 Task: Set panel position to right.
Action: Mouse moved to (166, 14)
Screenshot: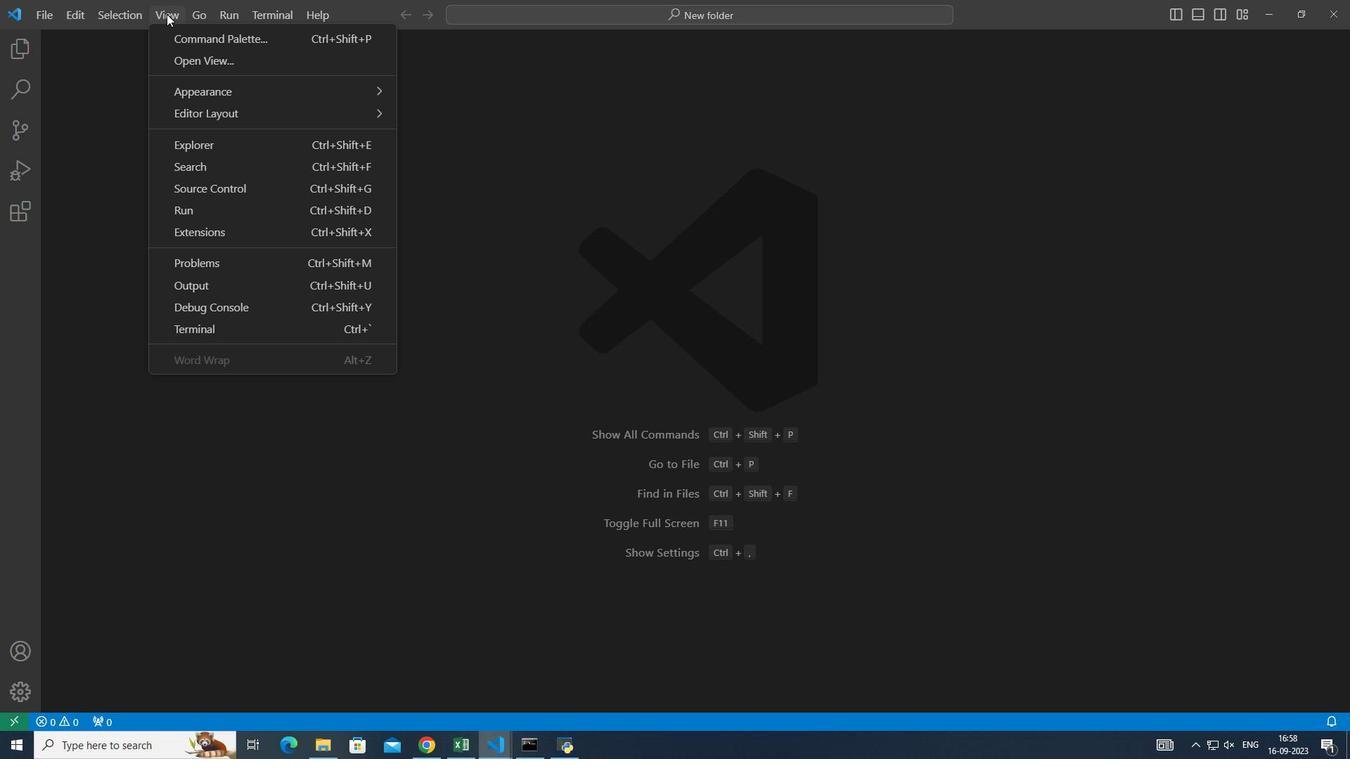 
Action: Mouse pressed left at (166, 14)
Screenshot: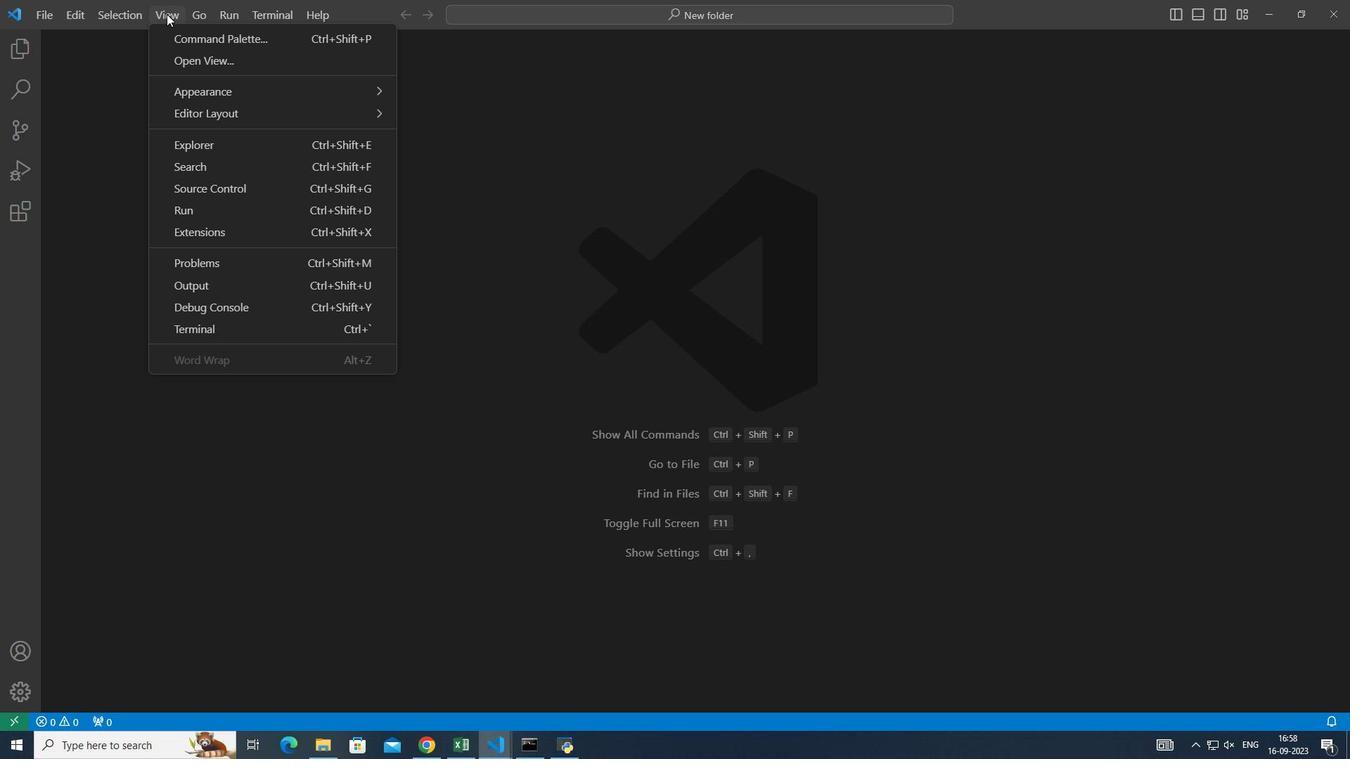 
Action: Mouse moved to (667, 373)
Screenshot: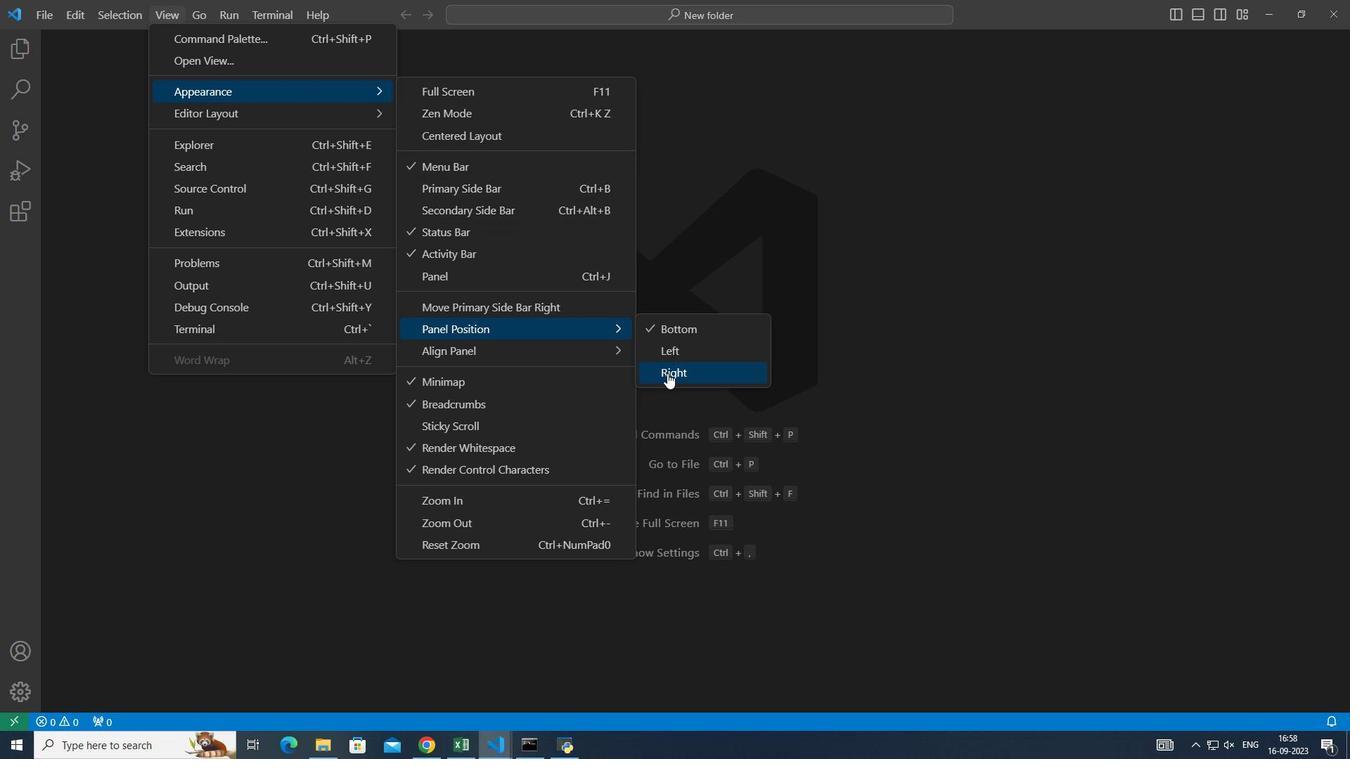 
Action: Mouse pressed left at (667, 373)
Screenshot: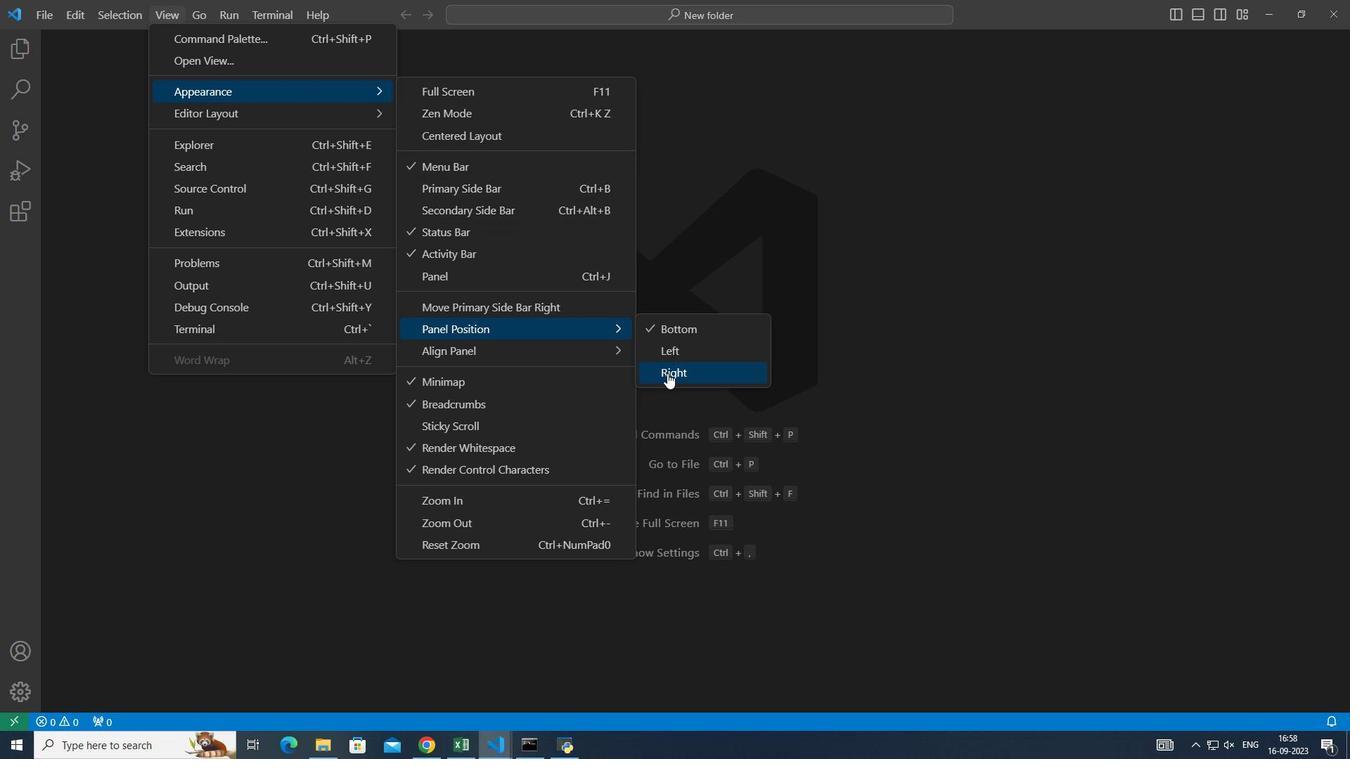 
Action: Mouse moved to (1123, 317)
Screenshot: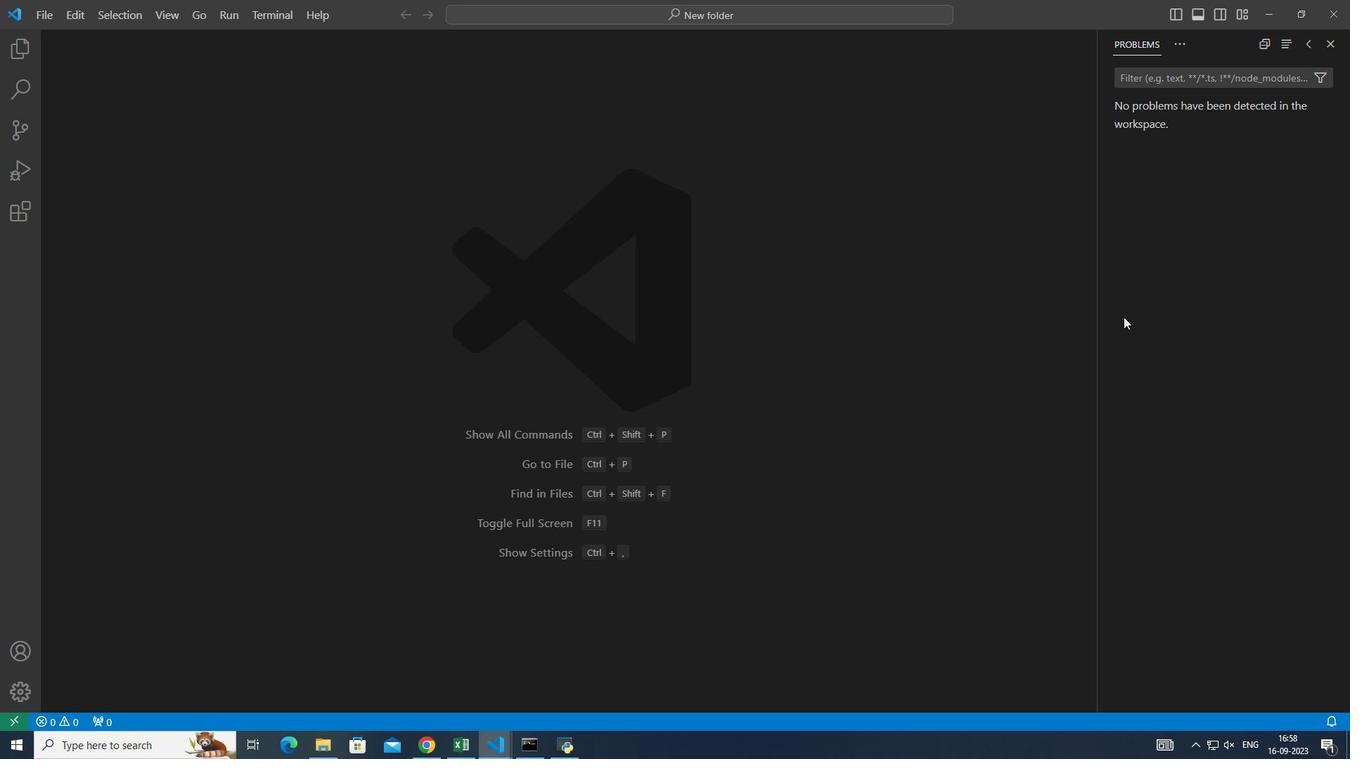 
